 Task: Enter a name "Anjali" in new message.
Action: Mouse moved to (466, 66)
Screenshot: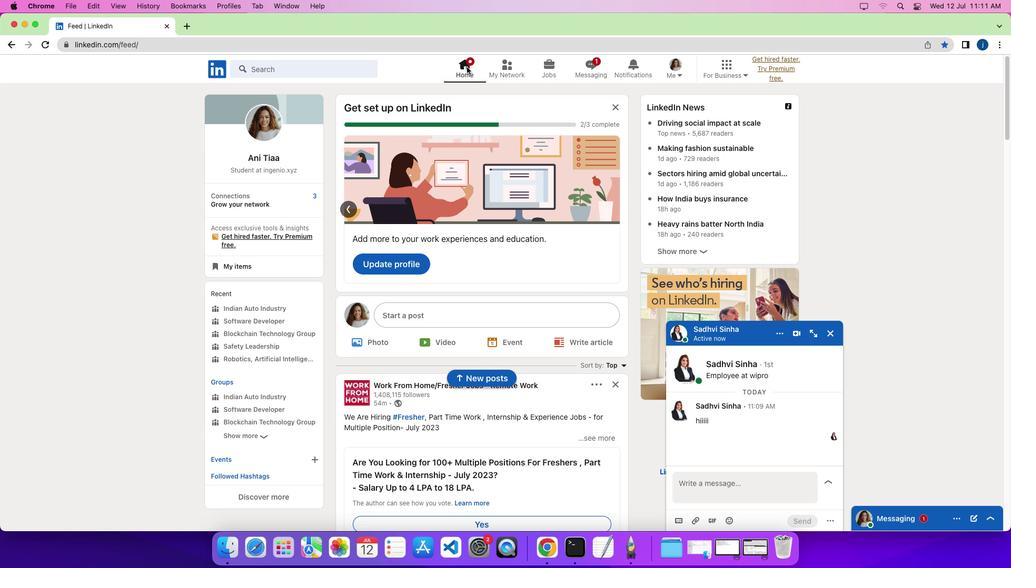 
Action: Mouse pressed left at (466, 66)
Screenshot: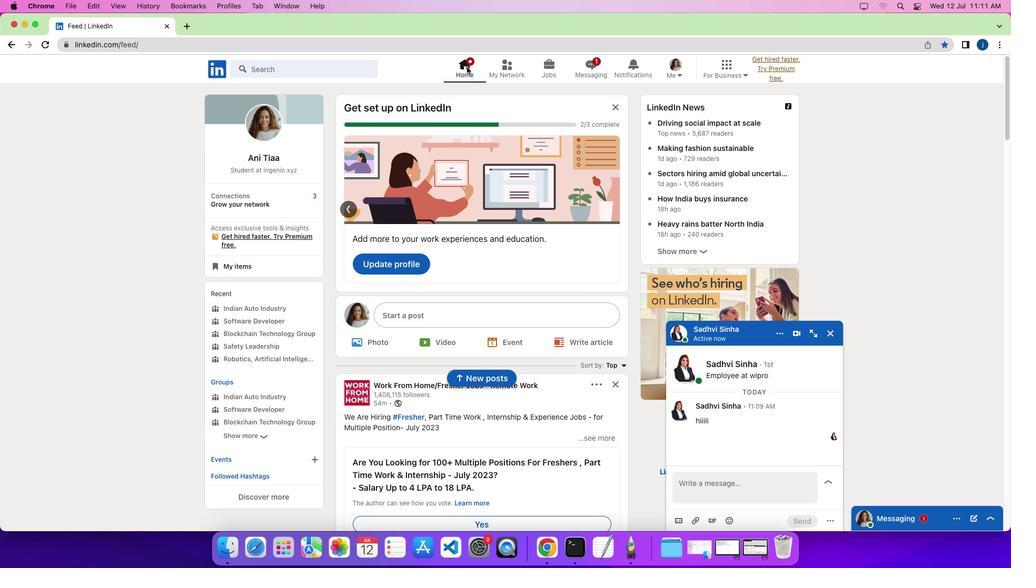 
Action: Mouse moved to (550, 61)
Screenshot: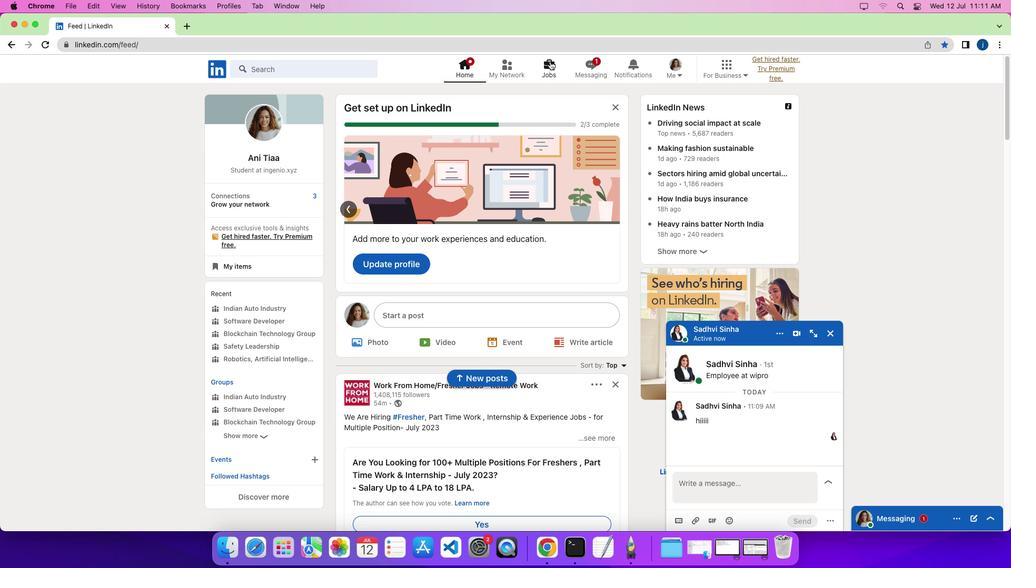 
Action: Mouse pressed left at (550, 61)
Screenshot: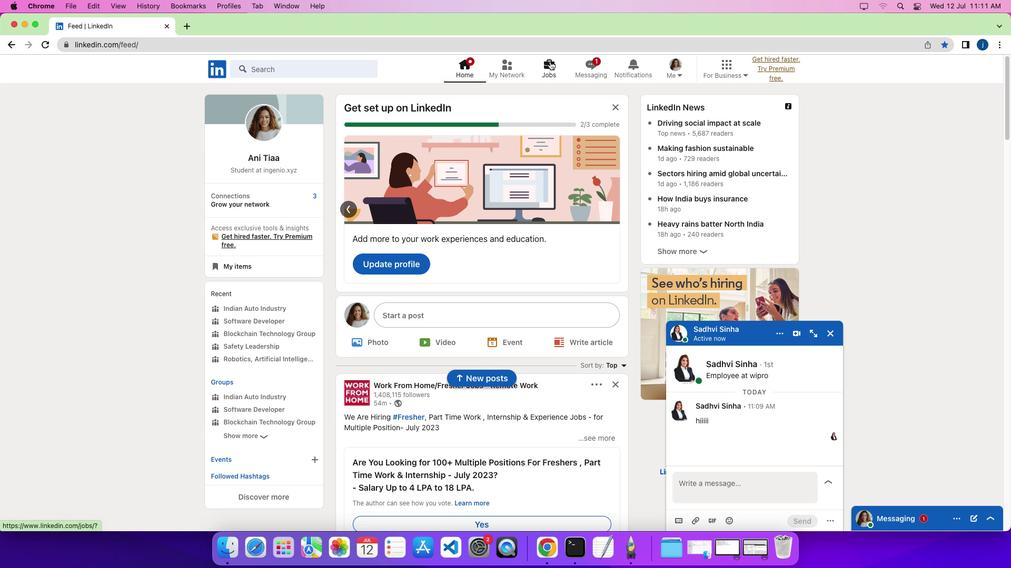 
Action: Mouse moved to (229, 289)
Screenshot: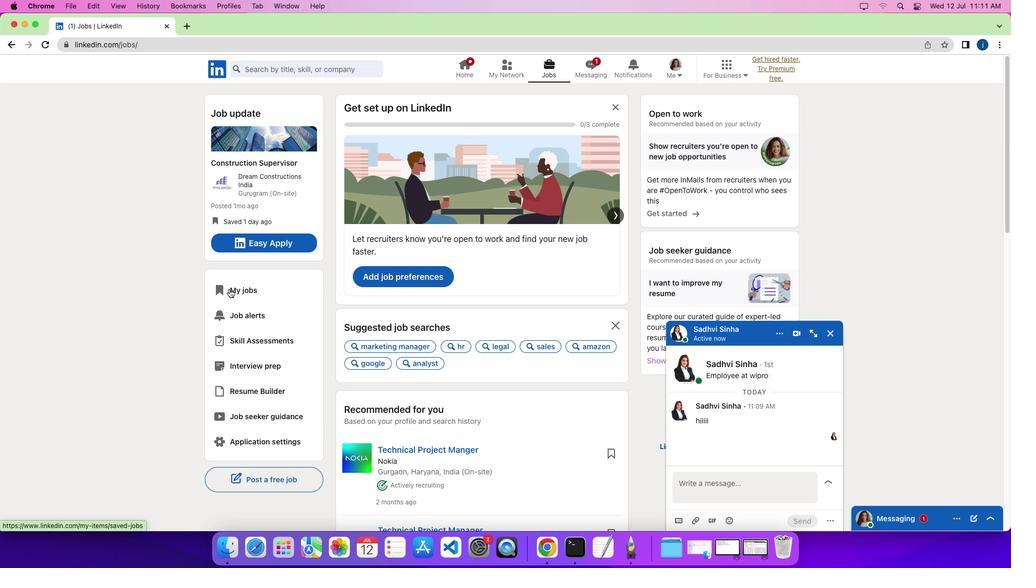 
Action: Mouse pressed left at (229, 289)
Screenshot: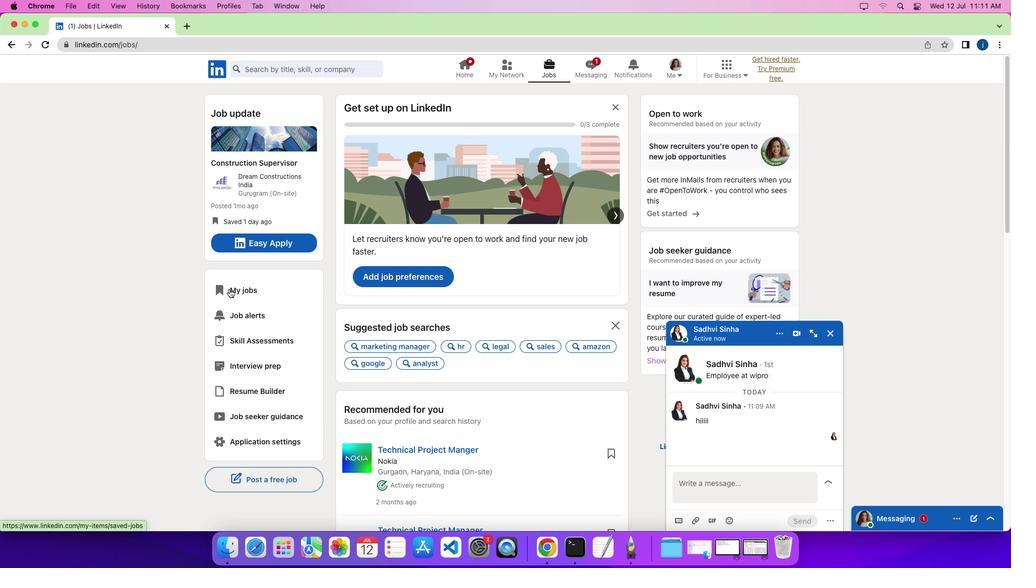 
Action: Mouse pressed left at (229, 289)
Screenshot: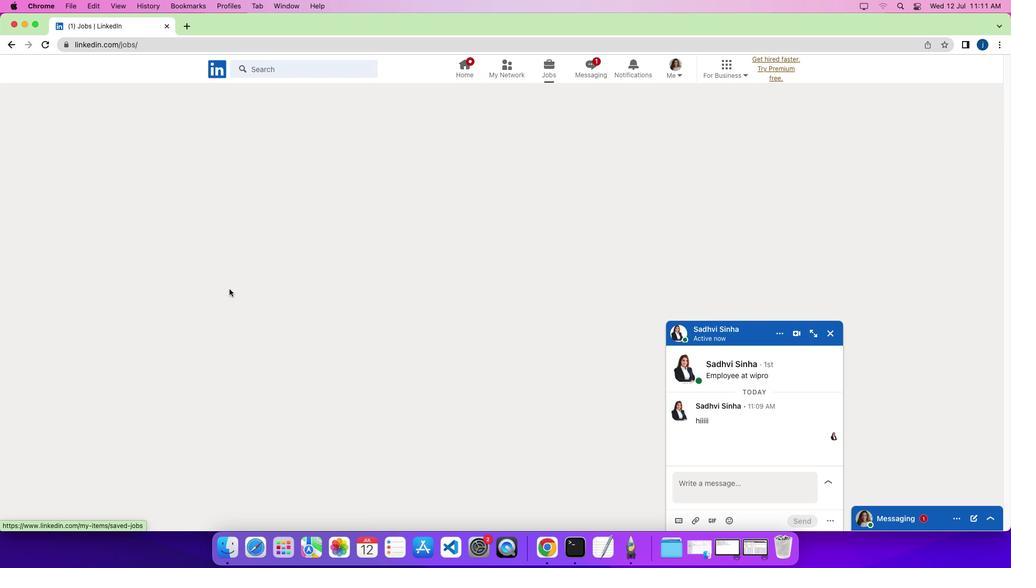 
Action: Mouse moved to (229, 288)
Screenshot: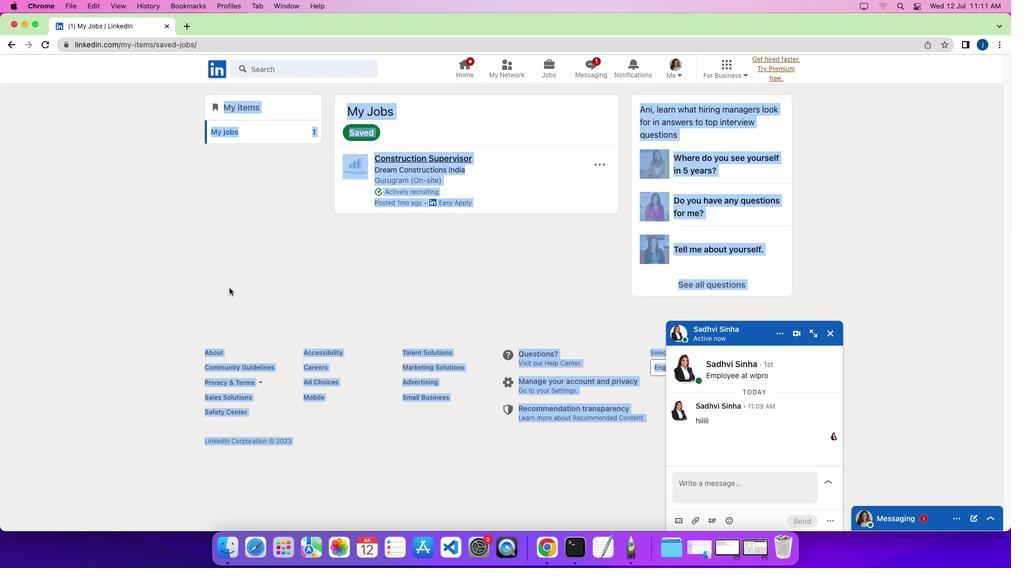 
Action: Mouse pressed left at (229, 288)
Screenshot: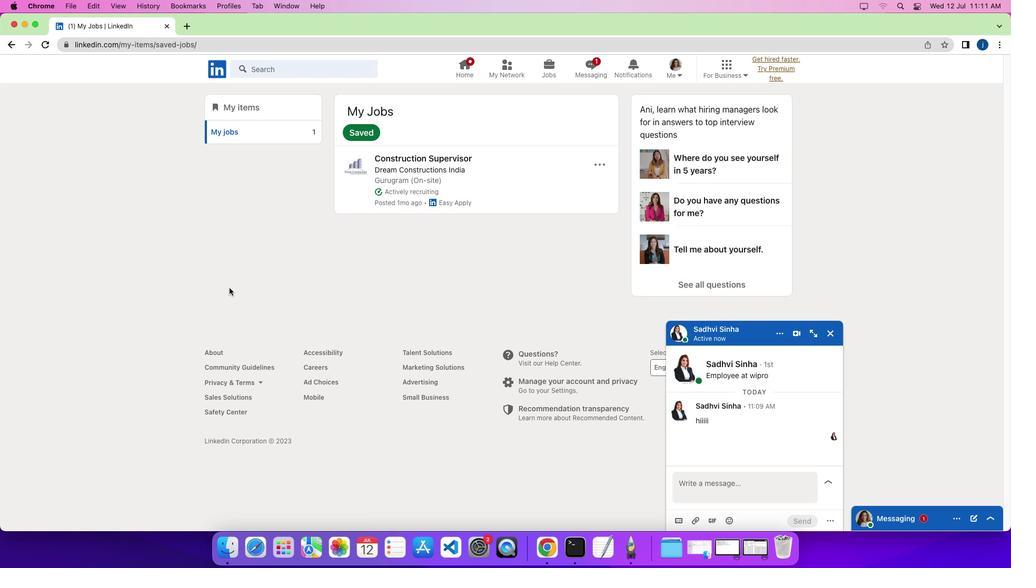 
Action: Mouse moved to (597, 166)
Screenshot: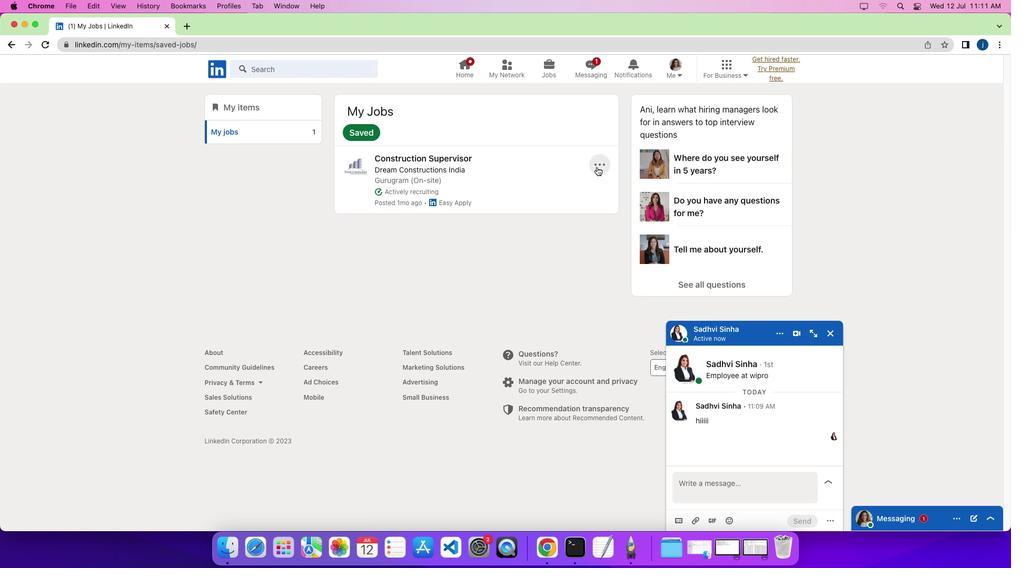 
Action: Mouse pressed left at (597, 166)
Screenshot: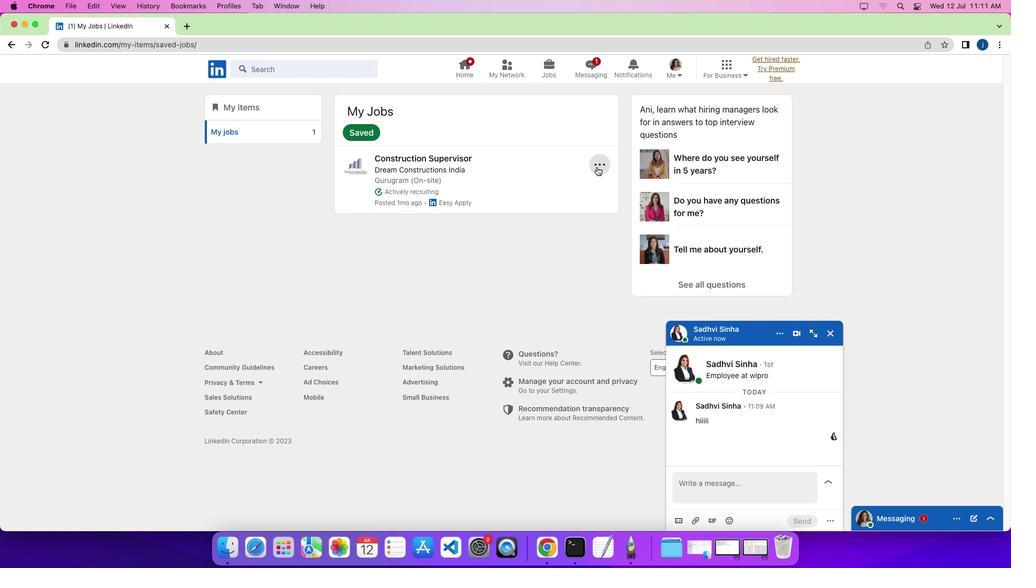 
Action: Mouse moved to (567, 211)
Screenshot: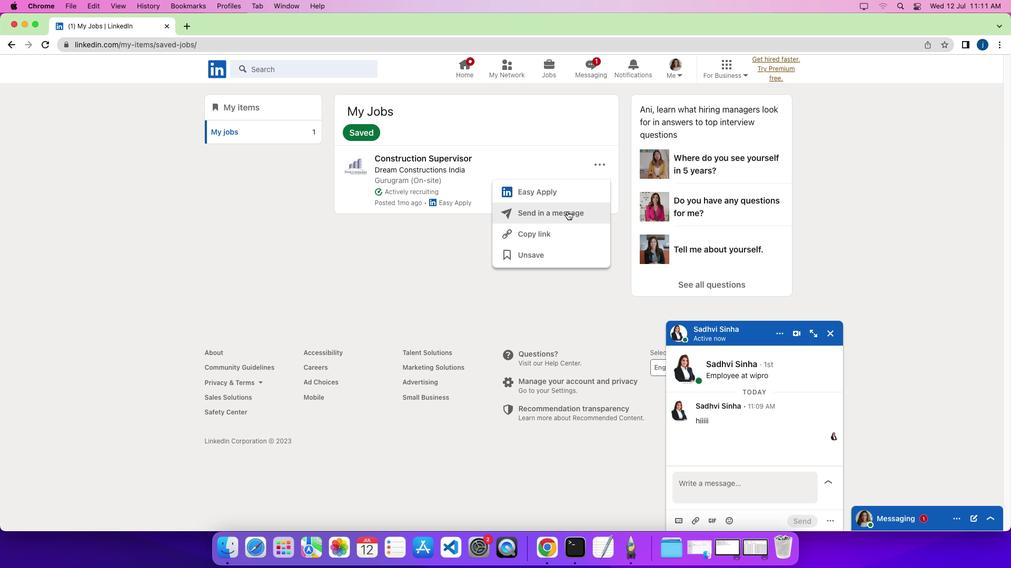 
Action: Mouse pressed left at (567, 211)
Screenshot: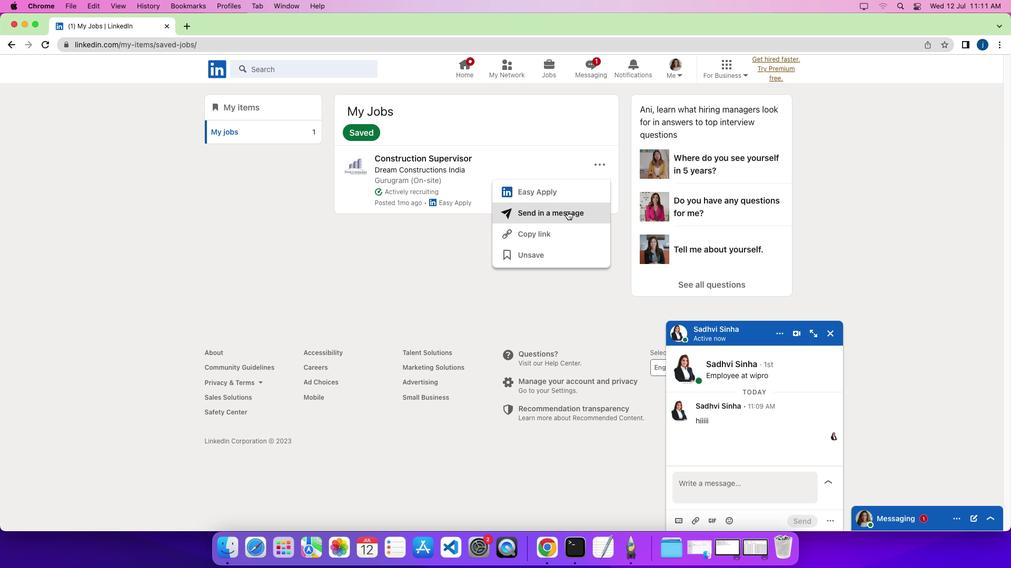 
Action: Mouse moved to (552, 357)
Screenshot: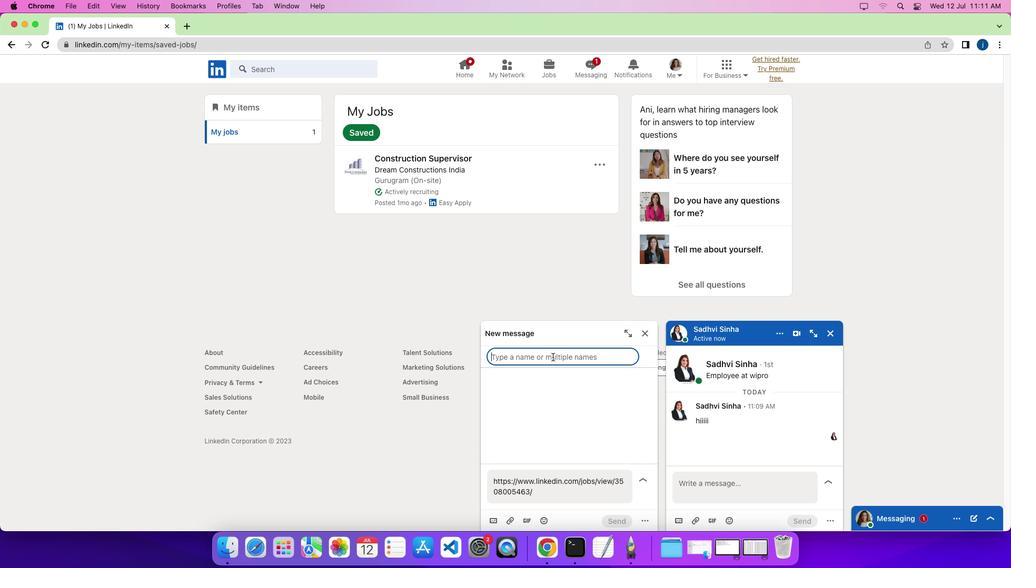 
Action: Mouse pressed left at (552, 357)
Screenshot: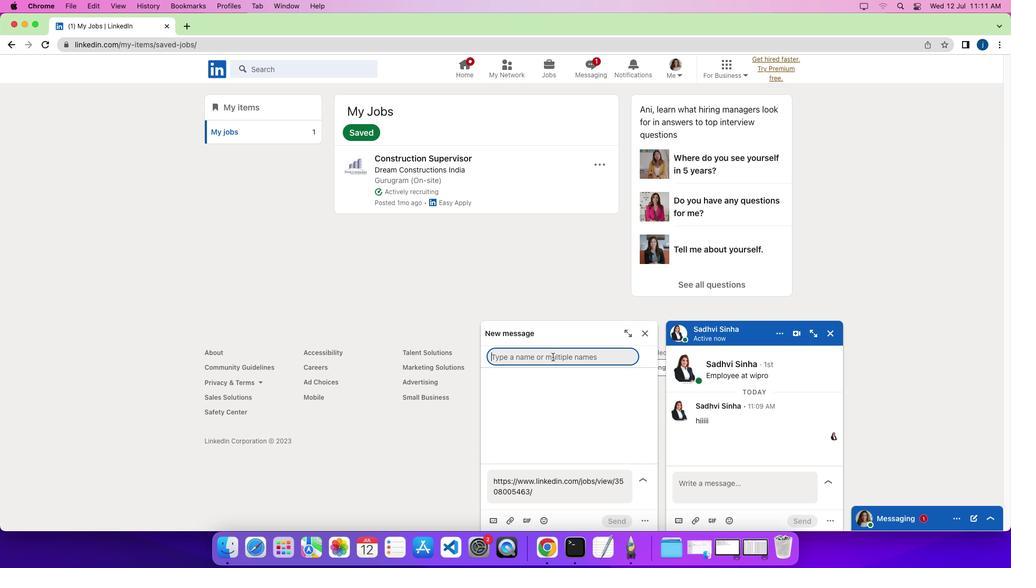 
Action: Mouse moved to (539, 367)
Screenshot: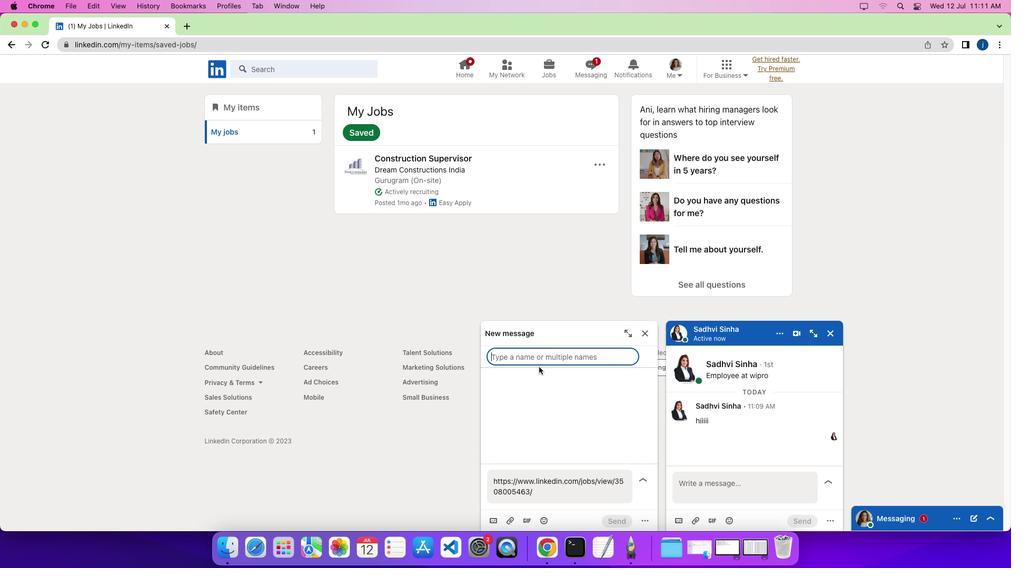 
Action: Key pressed Key.shift'A''a''n''j''a''l''i'
Screenshot: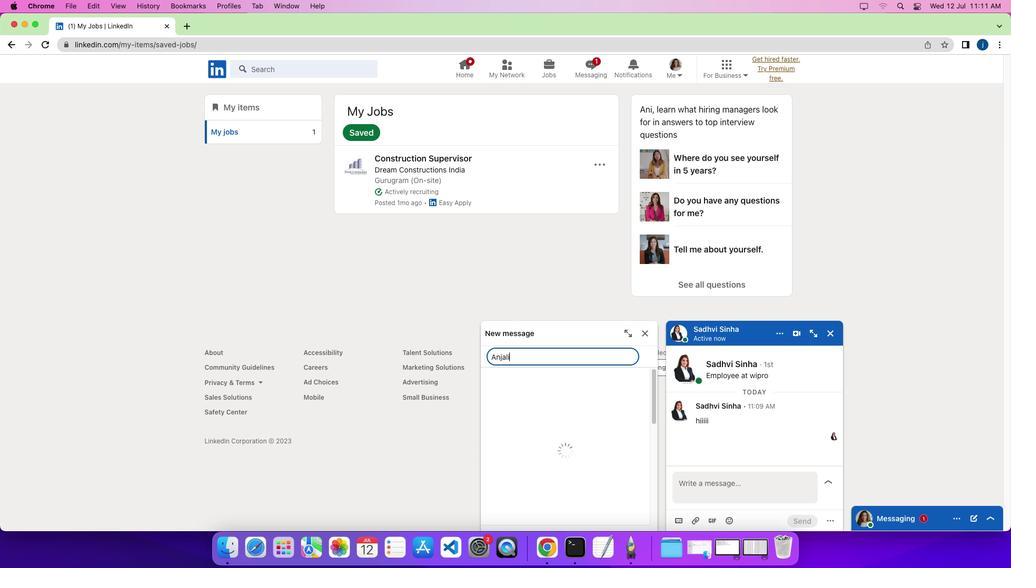
